 Task: Set the author for ASF muxer to "Mark".
Action: Mouse moved to (116, 14)
Screenshot: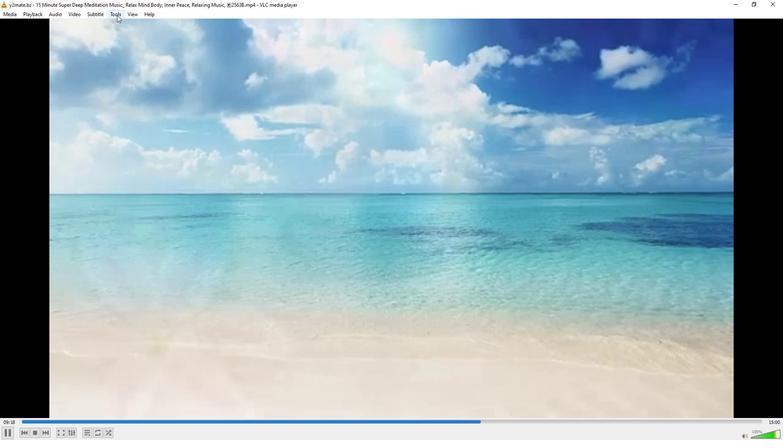 
Action: Mouse pressed left at (116, 14)
Screenshot: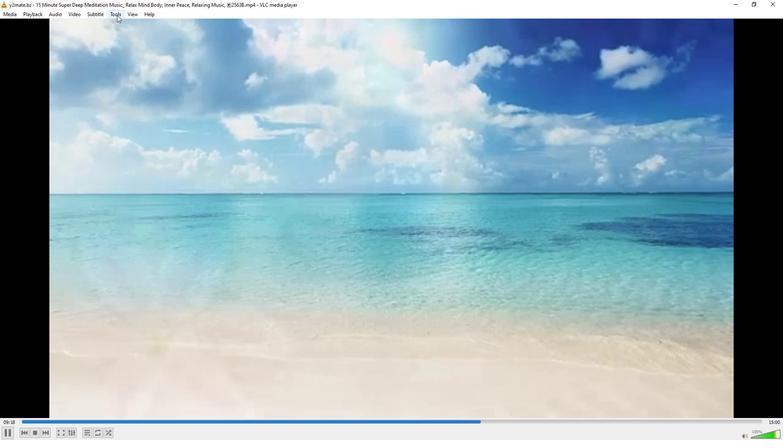 
Action: Mouse moved to (141, 112)
Screenshot: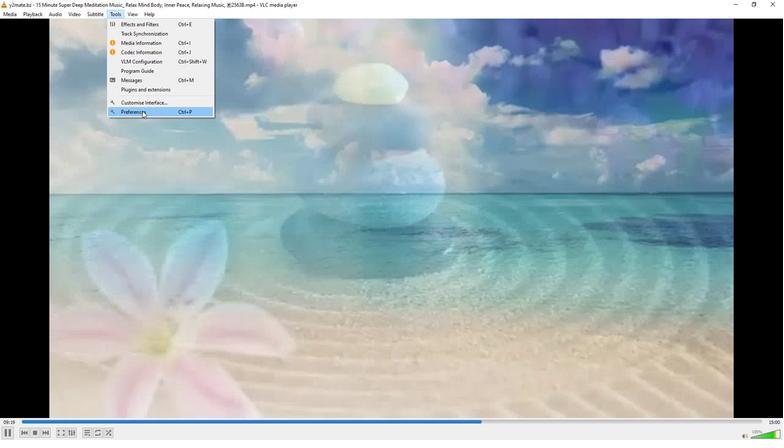 
Action: Mouse pressed left at (141, 112)
Screenshot: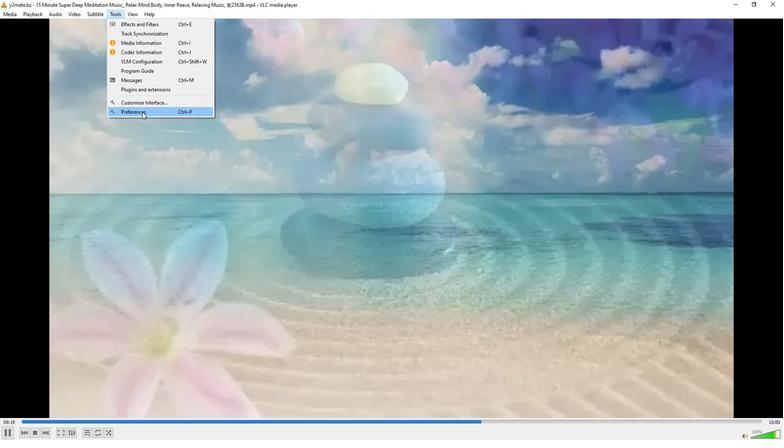 
Action: Mouse moved to (257, 356)
Screenshot: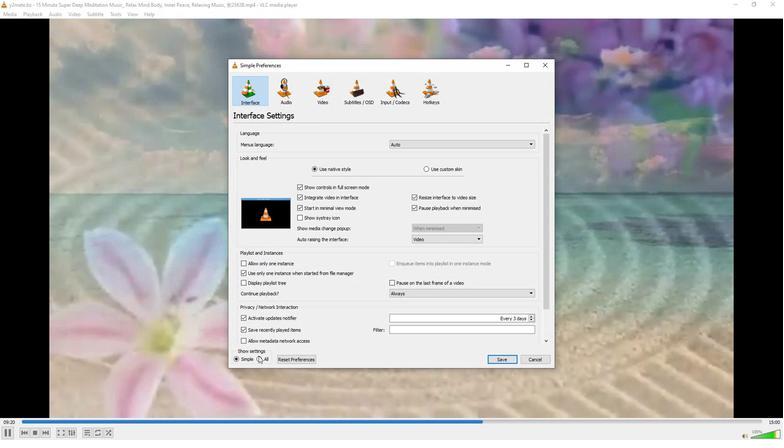 
Action: Mouse pressed left at (257, 356)
Screenshot: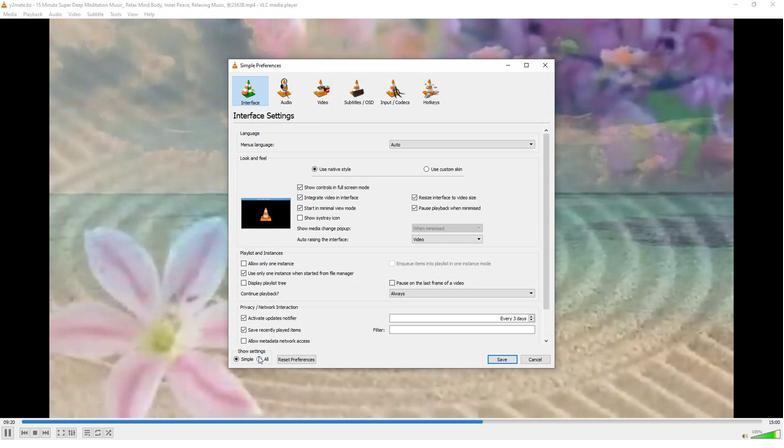 
Action: Mouse moved to (264, 293)
Screenshot: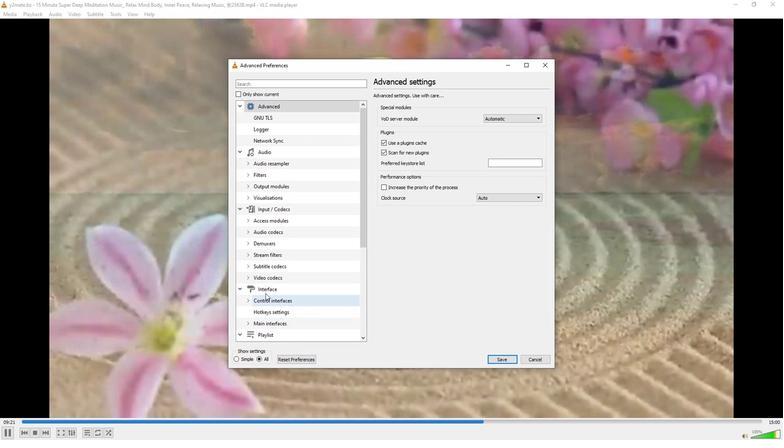 
Action: Mouse scrolled (264, 293) with delta (0, 0)
Screenshot: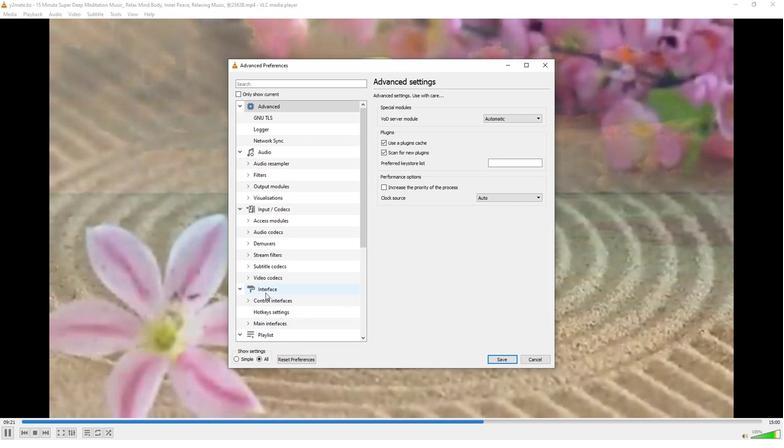 
Action: Mouse moved to (261, 303)
Screenshot: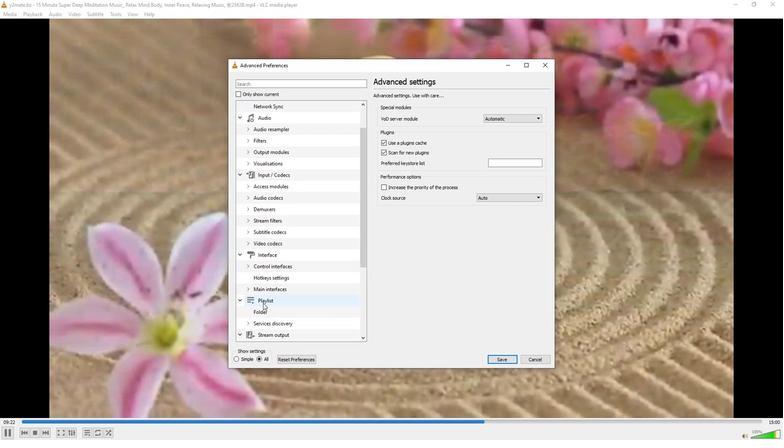
Action: Mouse scrolled (261, 302) with delta (0, 0)
Screenshot: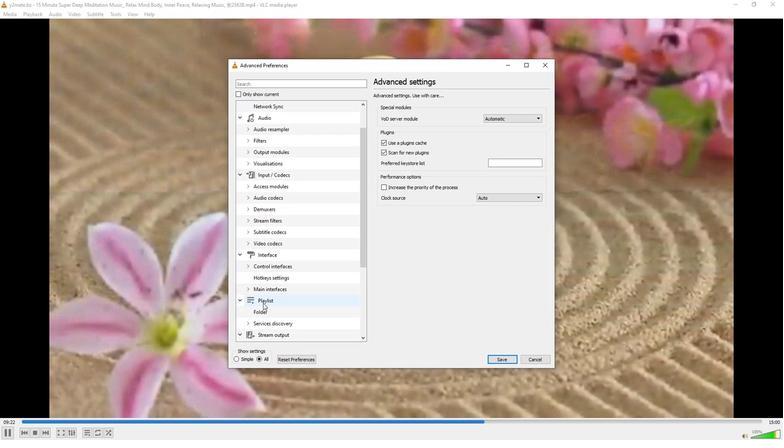 
Action: Mouse moved to (261, 302)
Screenshot: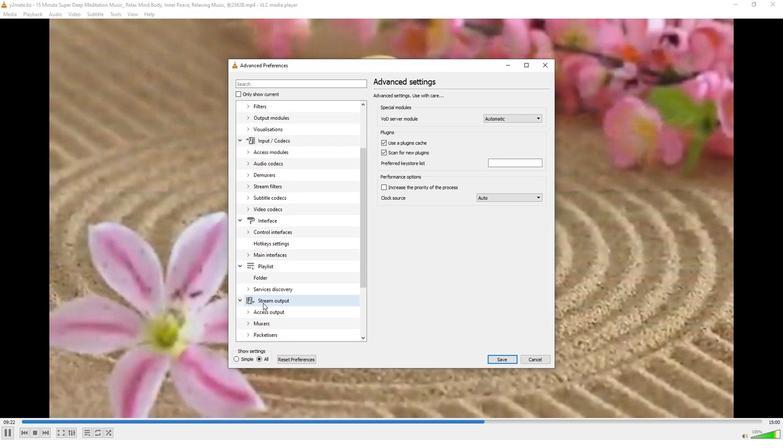 
Action: Mouse scrolled (261, 301) with delta (0, 0)
Screenshot: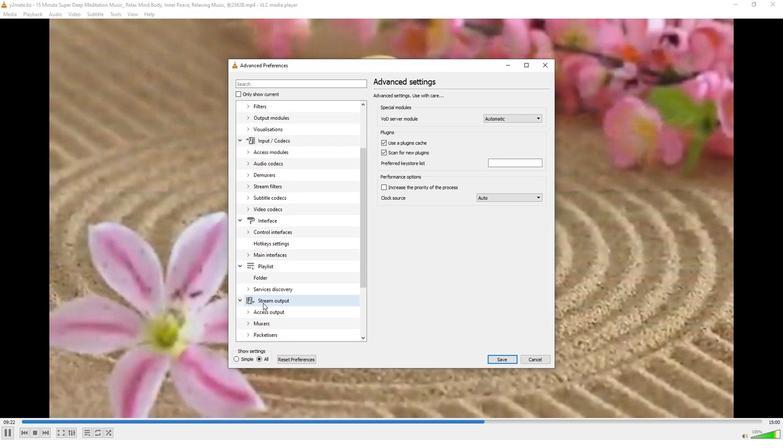 
Action: Mouse moved to (245, 290)
Screenshot: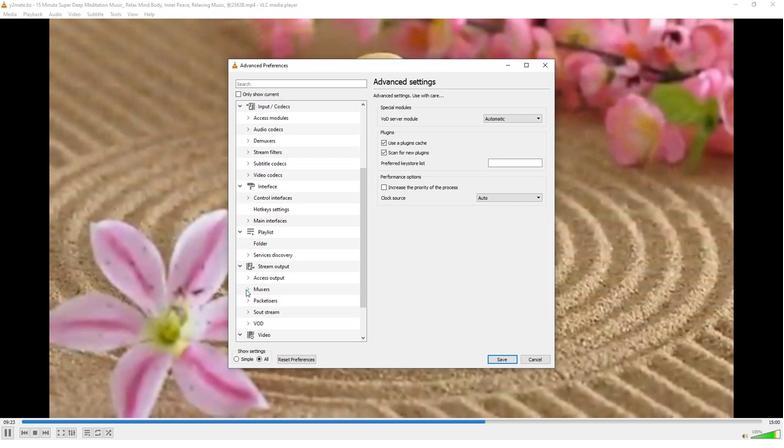 
Action: Mouse pressed left at (245, 290)
Screenshot: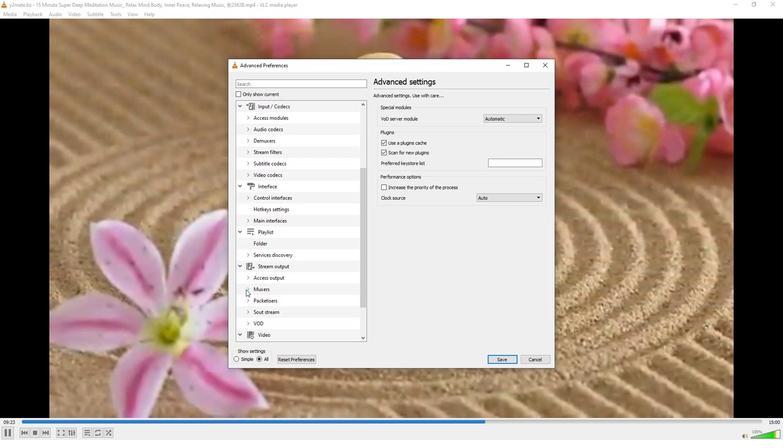 
Action: Mouse moved to (265, 301)
Screenshot: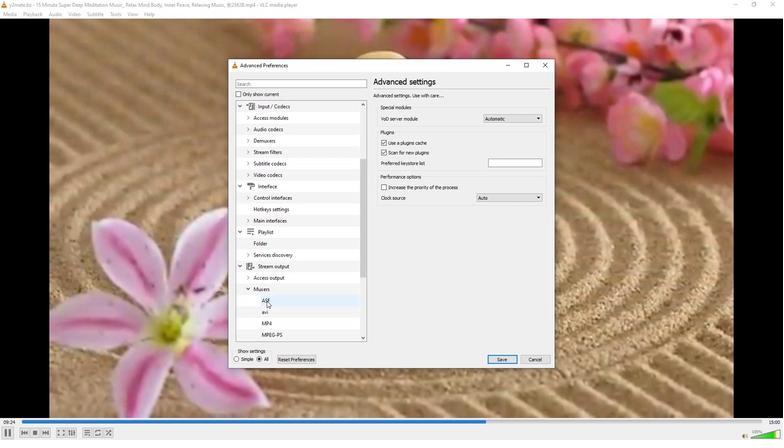 
Action: Mouse pressed left at (265, 301)
Screenshot: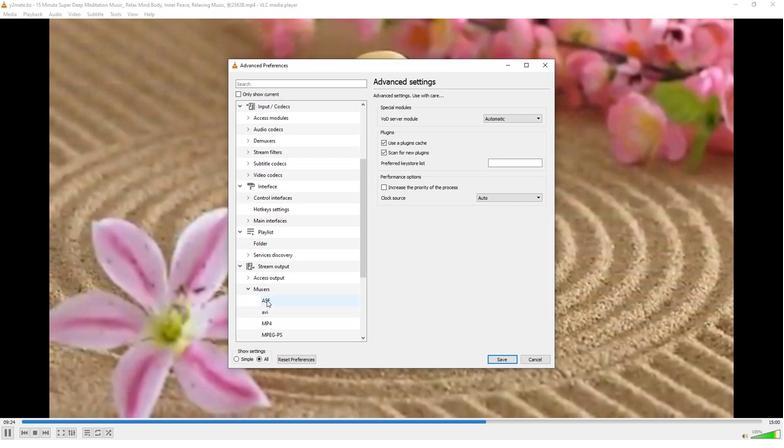 
Action: Mouse moved to (500, 119)
Screenshot: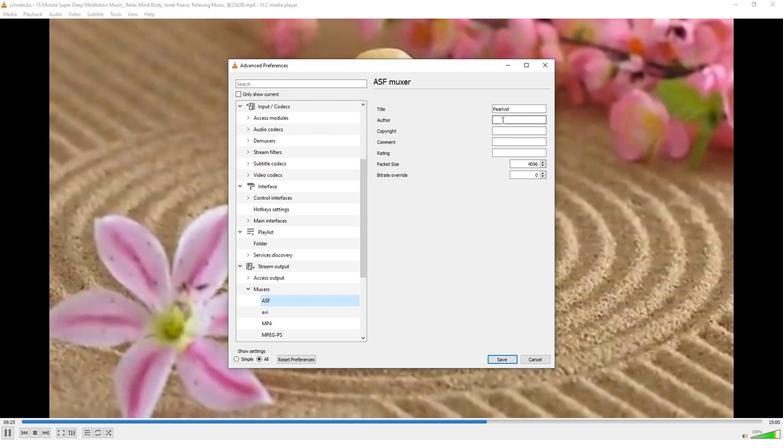 
Action: Mouse pressed left at (500, 119)
Screenshot: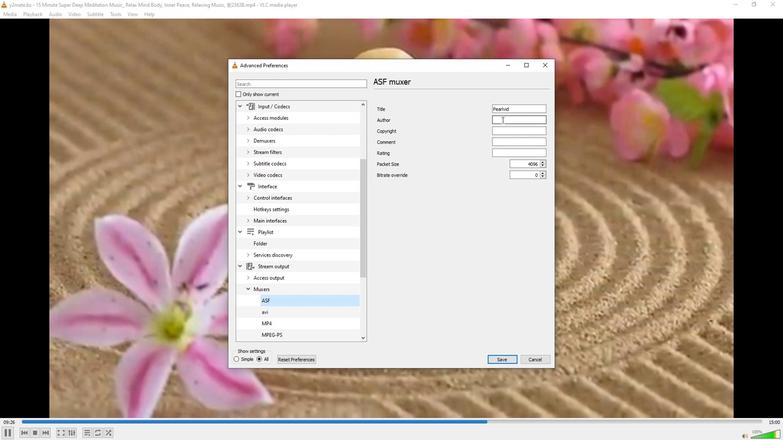 
Action: Key pressed <Key.shift>Mark
Screenshot: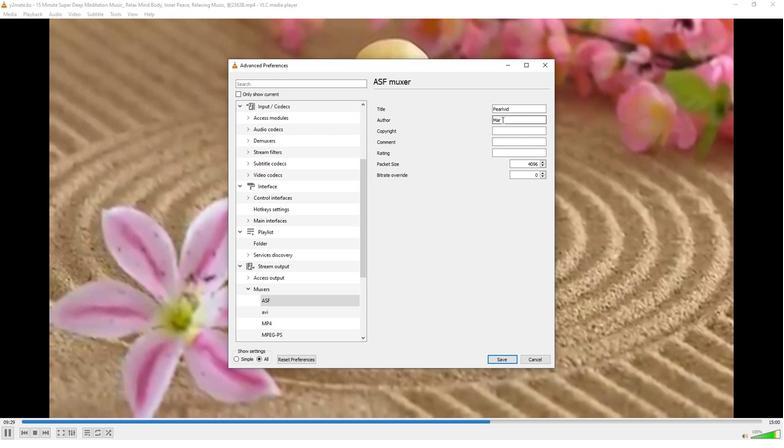 
Action: Mouse moved to (489, 236)
Screenshot: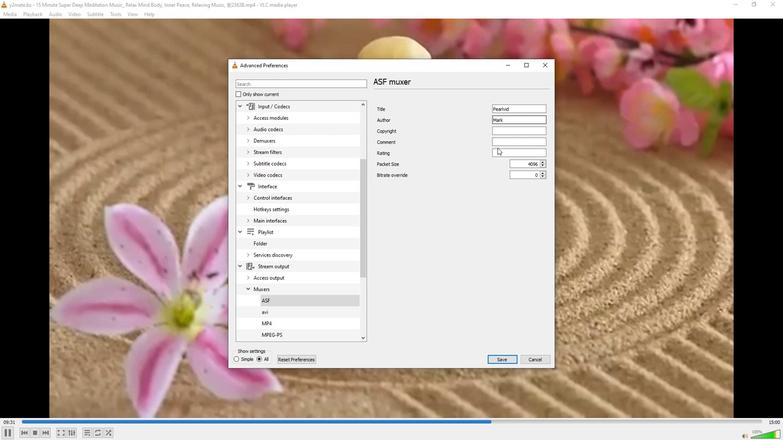 
